 Task: Add to scrum project WonderTech a team member softage.4@softage.net.
Action: Mouse moved to (255, 142)
Screenshot: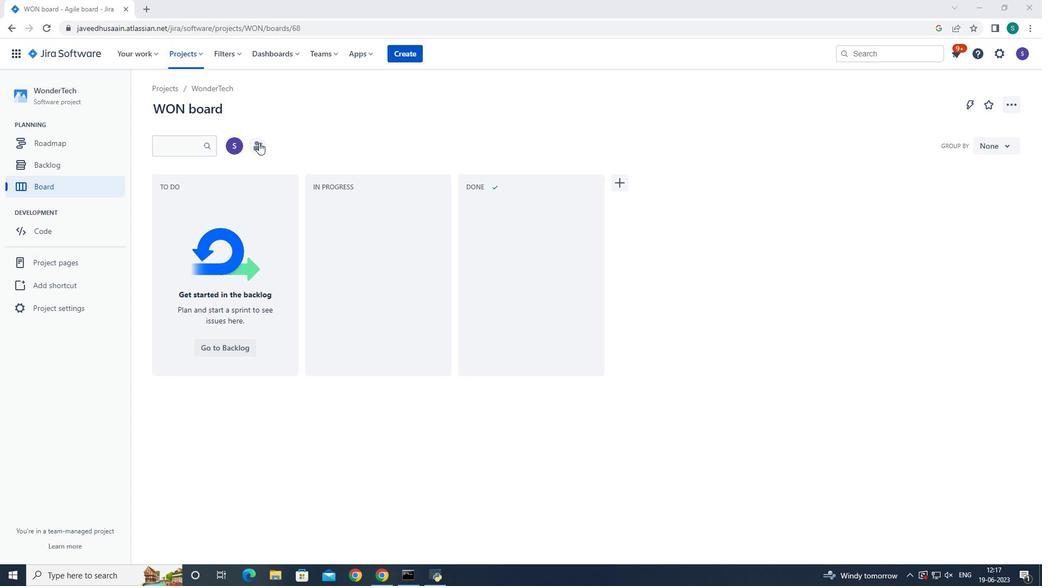 
Action: Mouse pressed left at (255, 142)
Screenshot: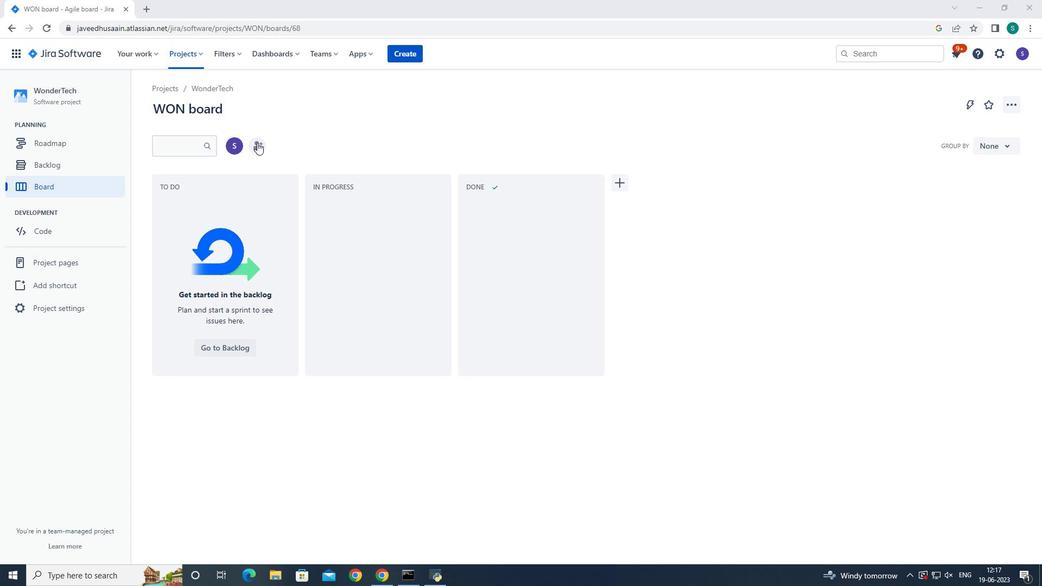 
Action: Mouse moved to (481, 132)
Screenshot: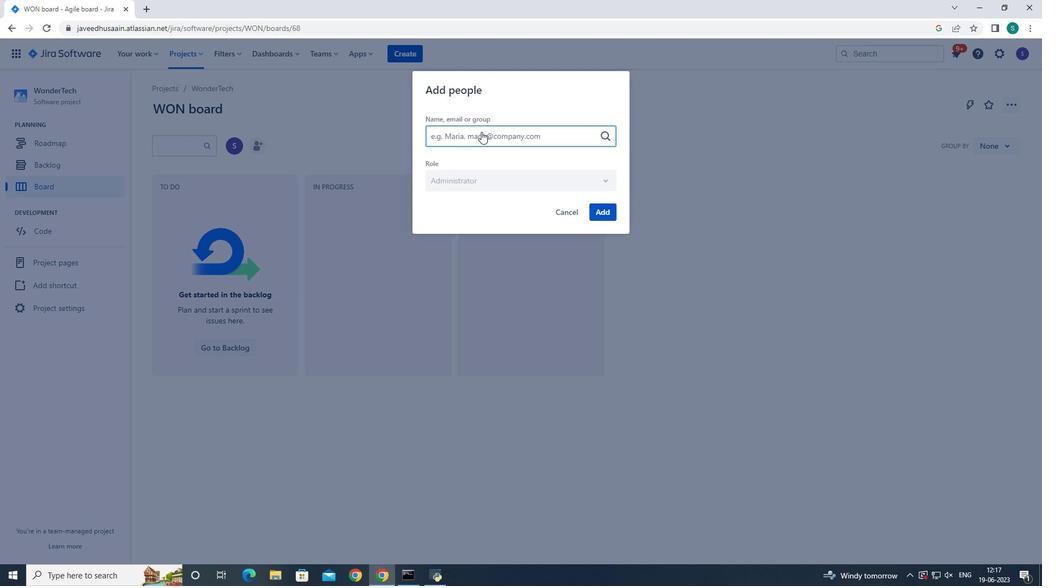 
Action: Key pressed <Key.shift>sofatge.4<Key.shift>@softage.net
Screenshot: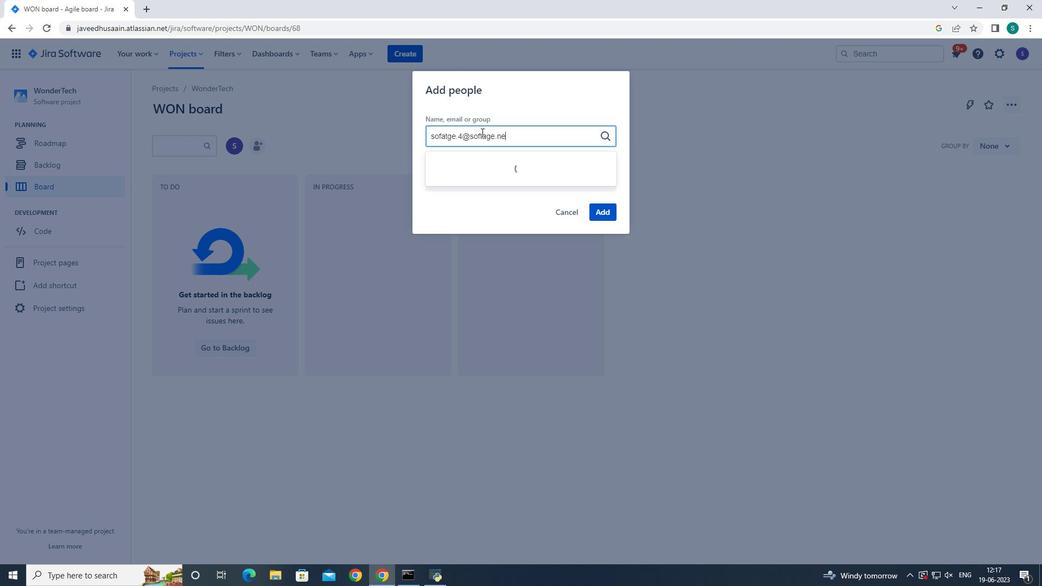
Action: Mouse moved to (521, 131)
Screenshot: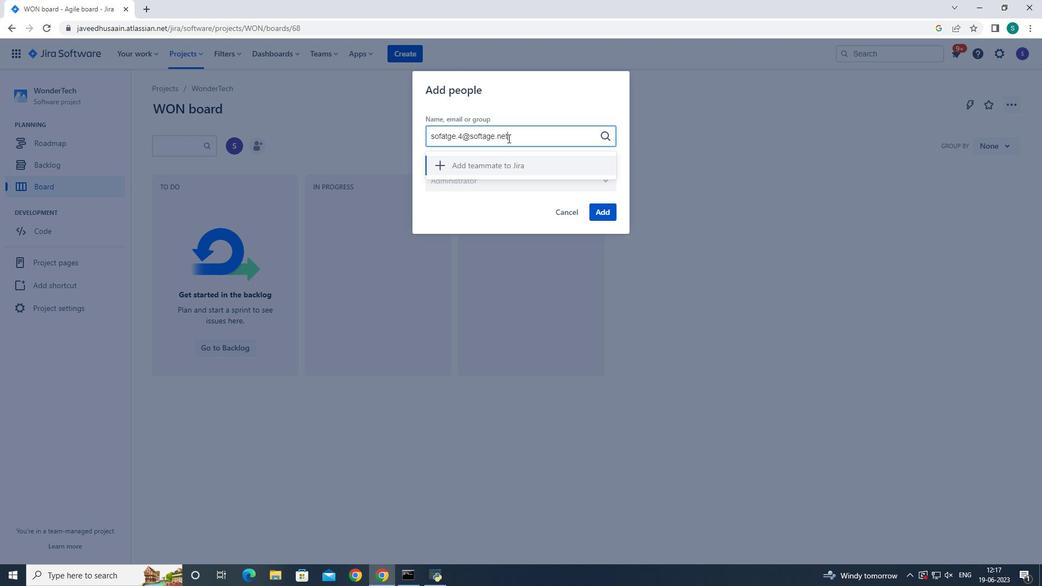 
Action: Key pressed <Key.backspace><Key.backspace><Key.backspace><Key.backspace><Key.backspace><Key.backspace><Key.backspace><Key.backspace><Key.backspace><Key.backspace><Key.backspace><Key.backspace><Key.backspace><Key.backspace><Key.backspace><Key.backspace><Key.backspace><Key.backspace>tage.4<Key.shift><Key.shift><Key.shift><Key.shift><Key.shift><Key.shift><Key.shift><Key.shift><Key.shift><Key.shift><Key.shift><Key.shift><Key.shift><Key.shift><Key.shift><Key.shift><Key.shift><Key.shift><Key.shift><Key.shift><Key.shift><Key.shift><Key.shift><Key.shift><Key.shift>@softage.net
Screenshot: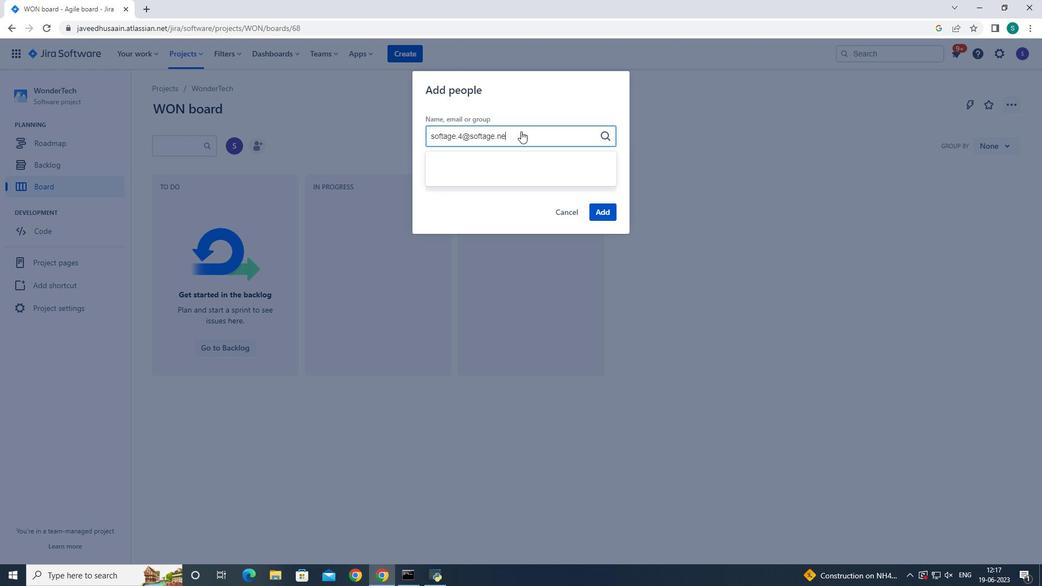 
Action: Mouse moved to (483, 166)
Screenshot: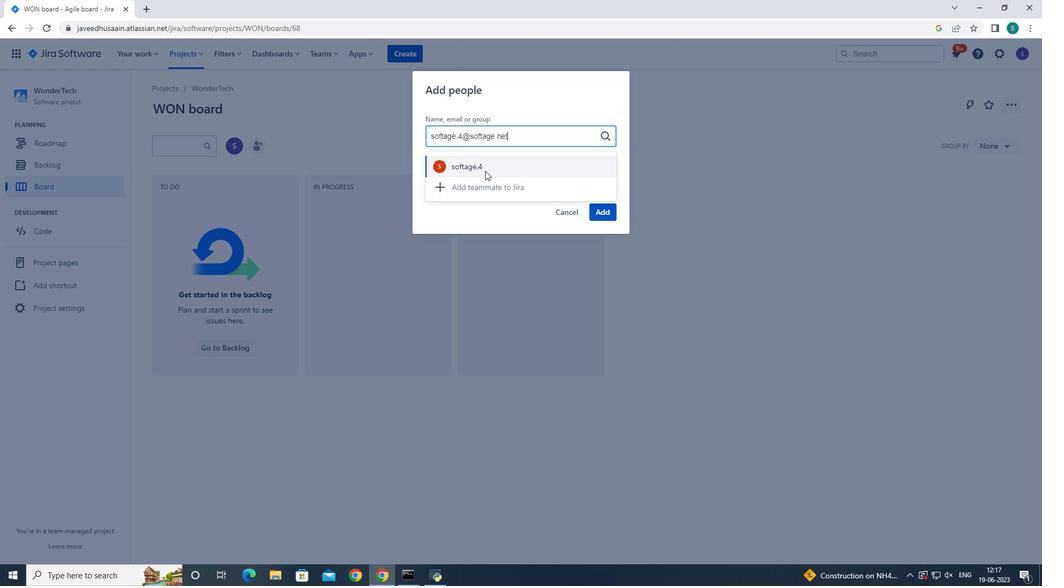 
Action: Mouse pressed left at (483, 166)
Screenshot: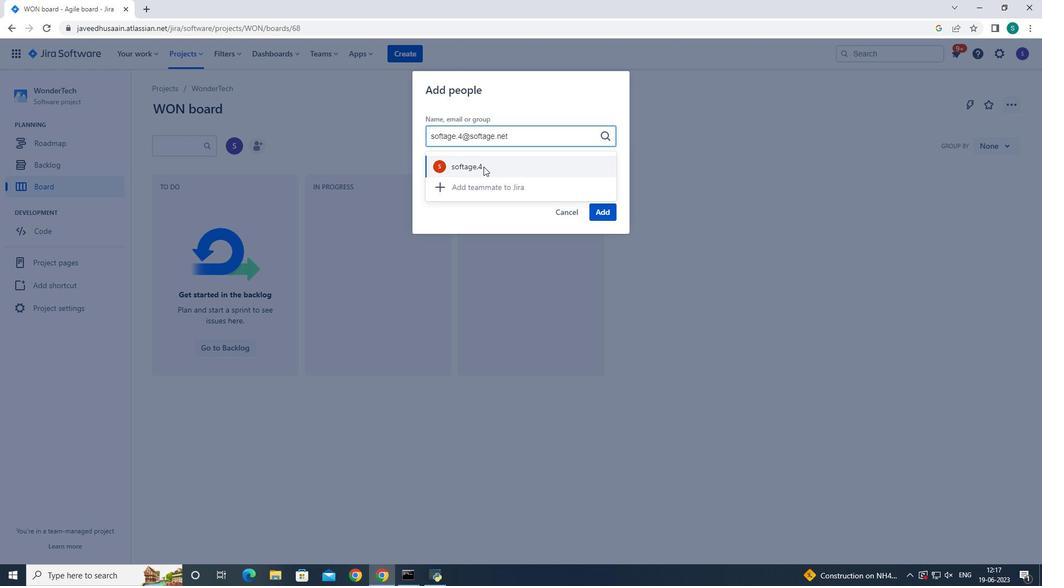 
Action: Mouse moved to (605, 211)
Screenshot: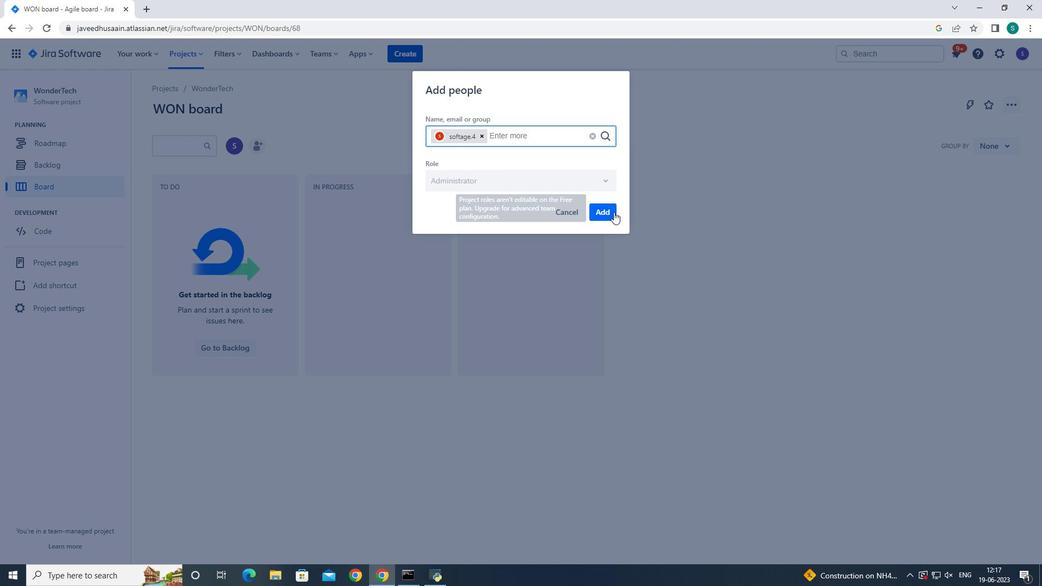 
Action: Mouse pressed left at (605, 211)
Screenshot: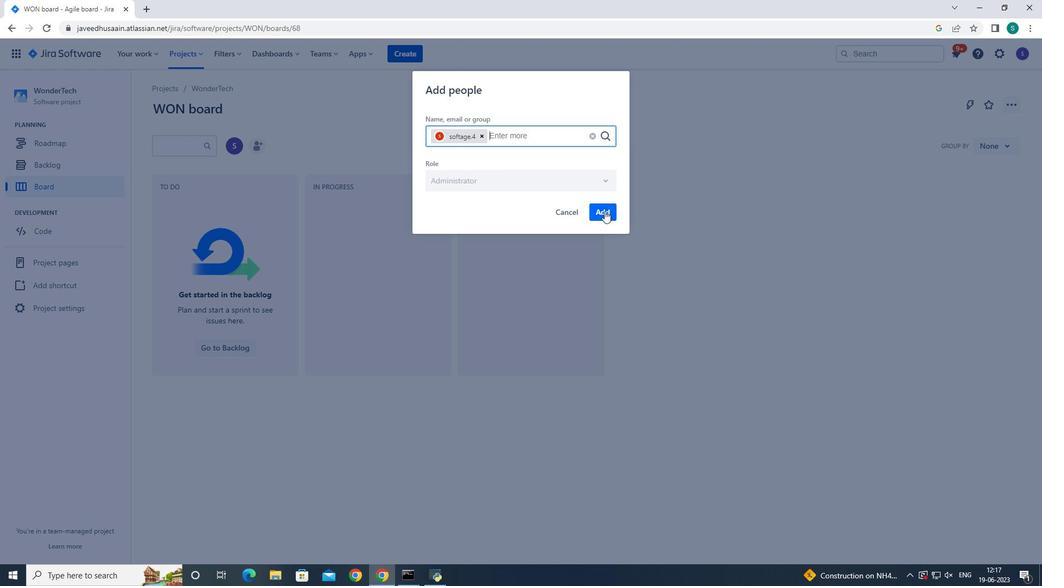 
Action: Mouse moved to (278, 350)
Screenshot: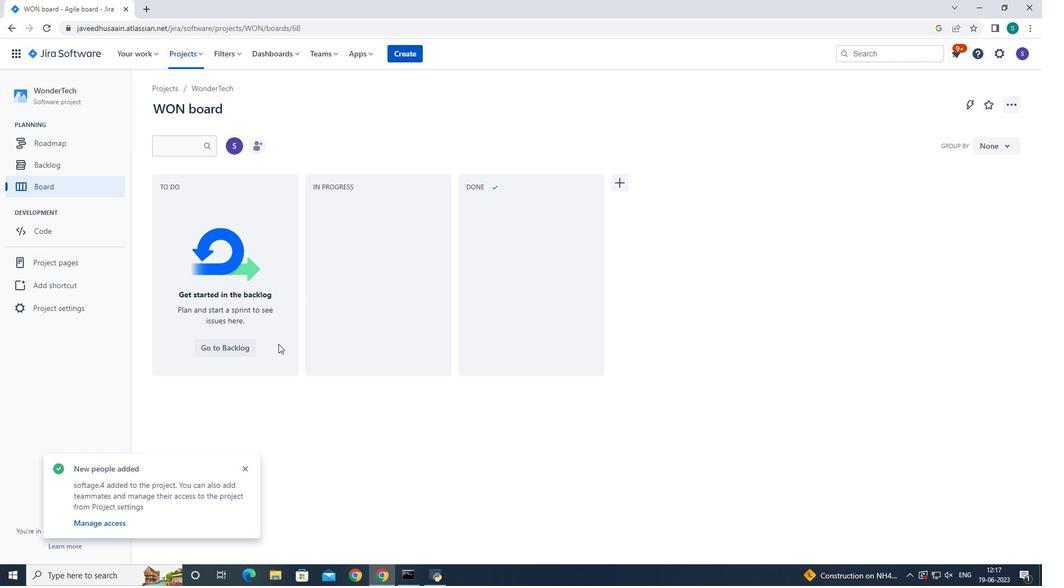 
